Task: Create a due date automation trigger when advanced on, 2 working days after a card is due add dates due in between 1 and 5 working days at 11:00 AM.
Action: Mouse moved to (972, 84)
Screenshot: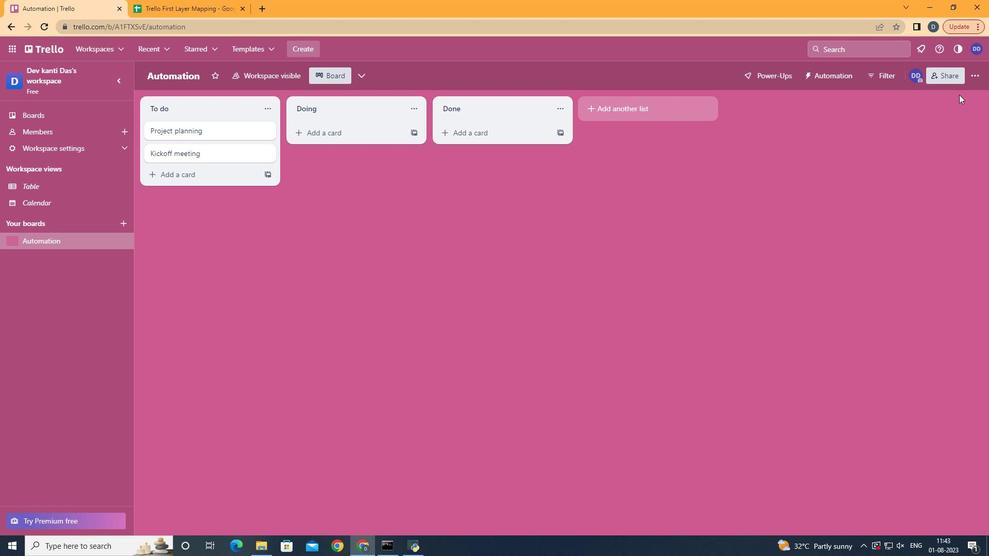 
Action: Mouse pressed left at (972, 84)
Screenshot: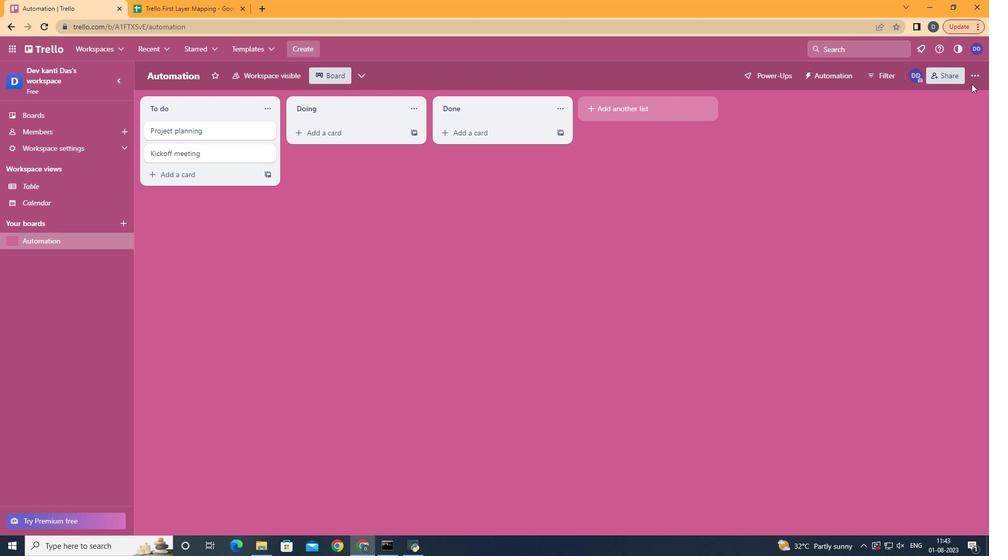 
Action: Mouse moved to (972, 77)
Screenshot: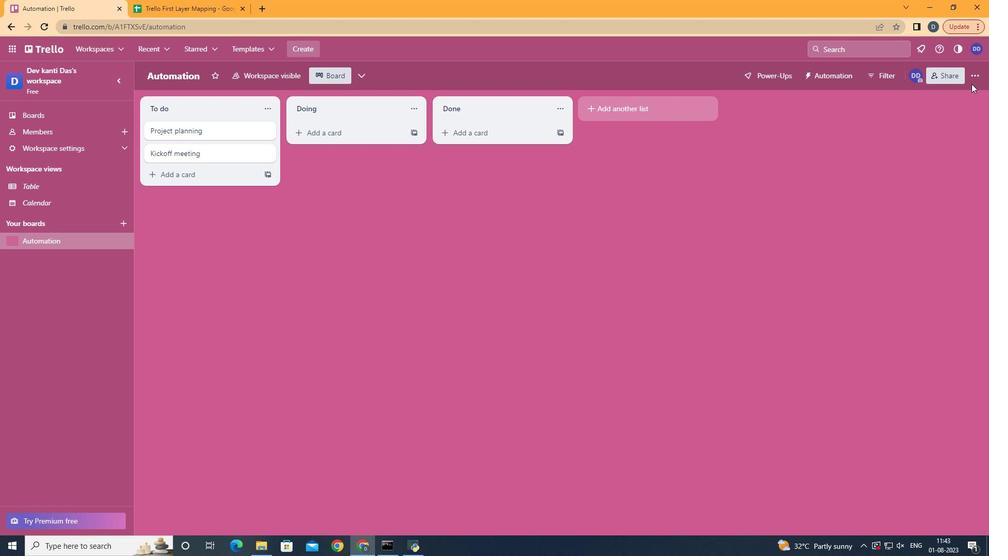 
Action: Mouse pressed left at (972, 77)
Screenshot: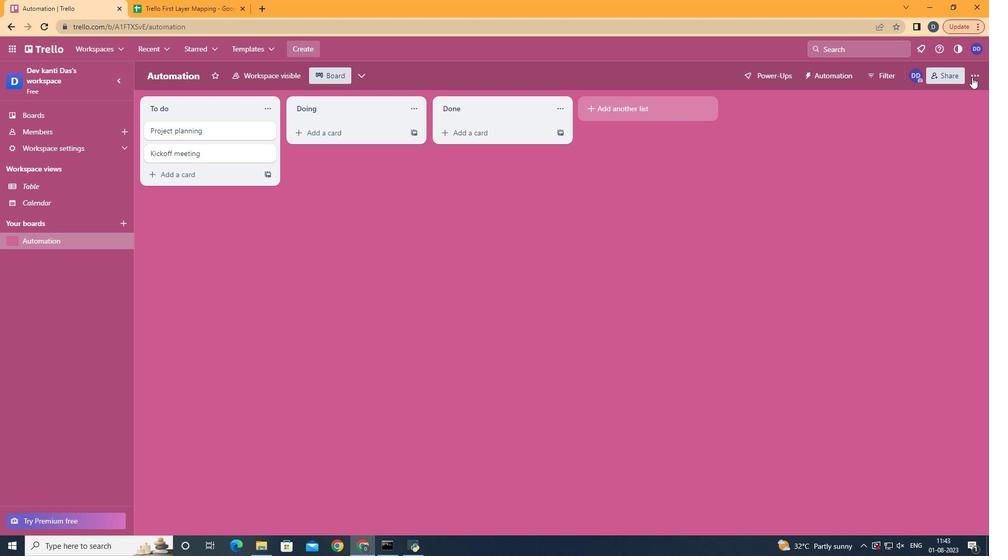 
Action: Mouse moved to (914, 205)
Screenshot: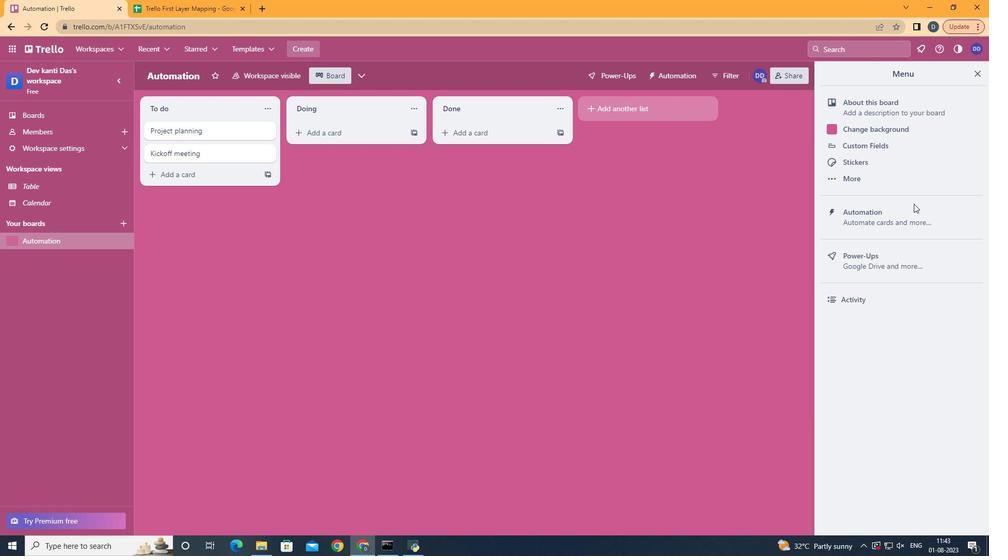 
Action: Mouse pressed left at (914, 205)
Screenshot: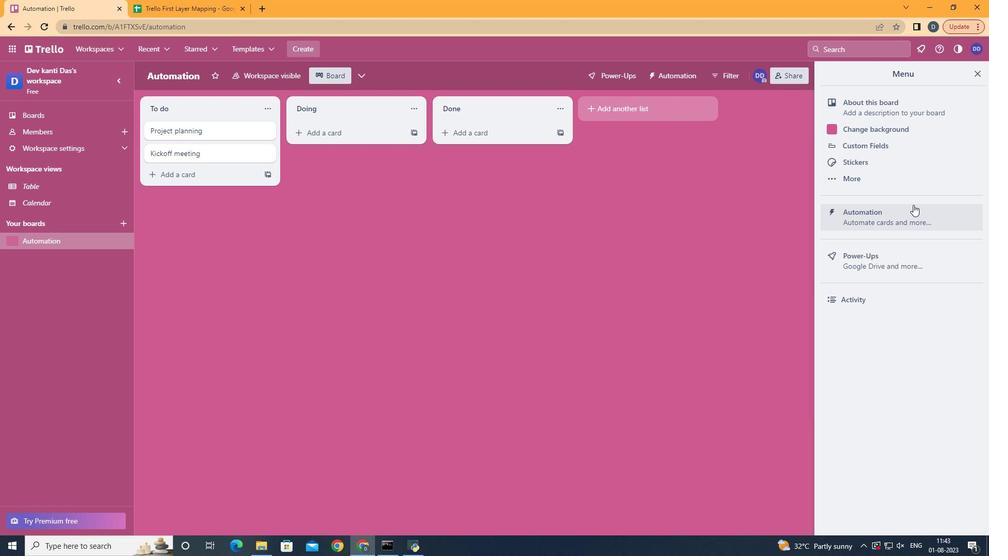 
Action: Mouse moved to (202, 205)
Screenshot: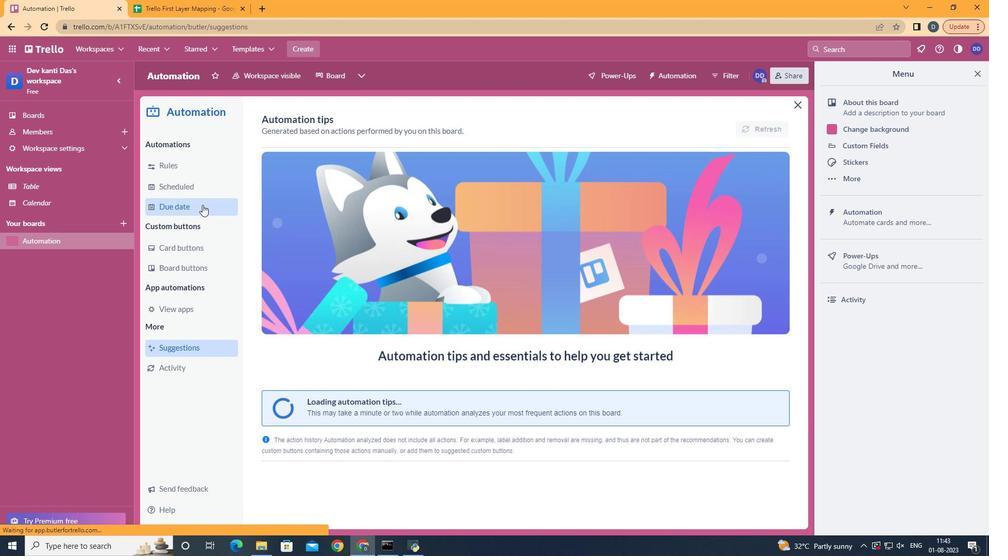 
Action: Mouse pressed left at (202, 205)
Screenshot: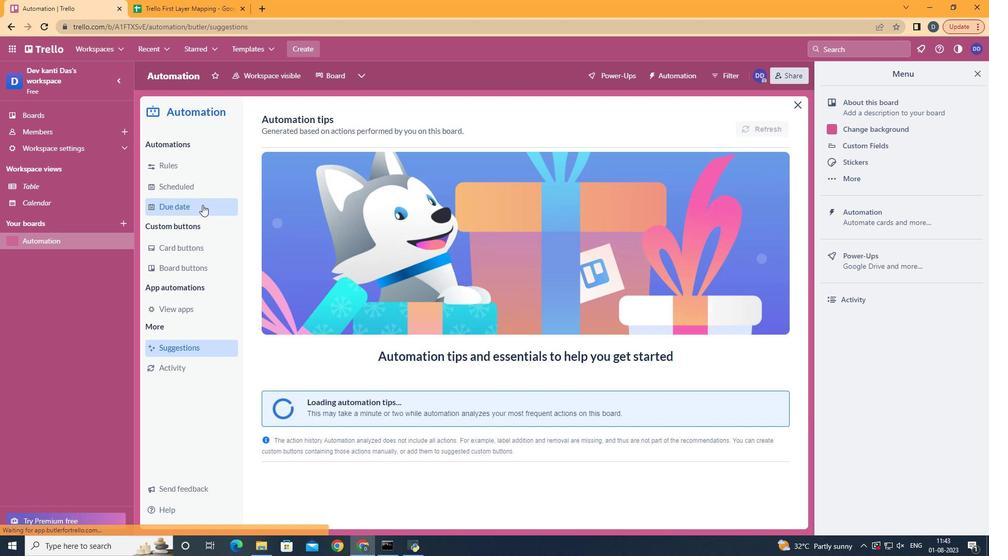 
Action: Mouse moved to (741, 119)
Screenshot: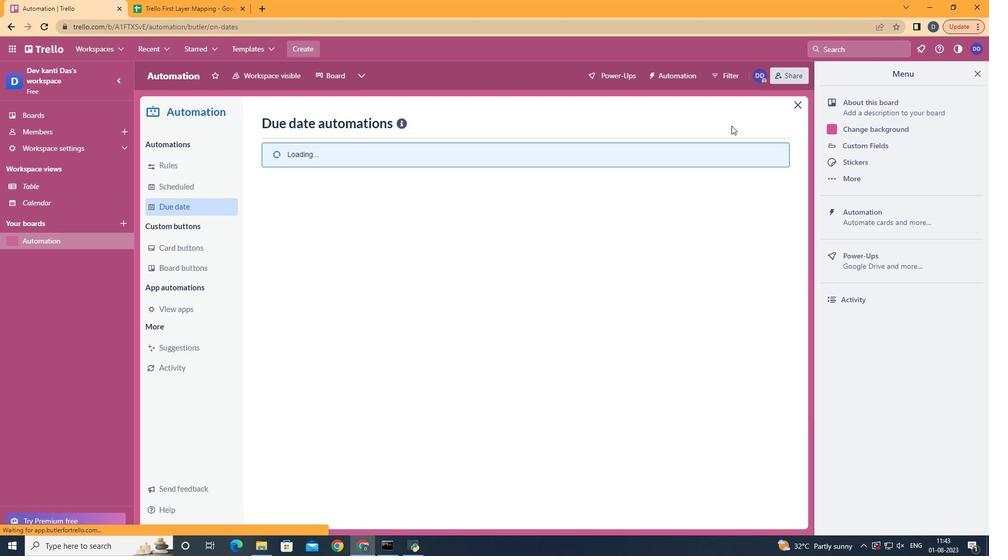
Action: Mouse pressed left at (741, 119)
Screenshot: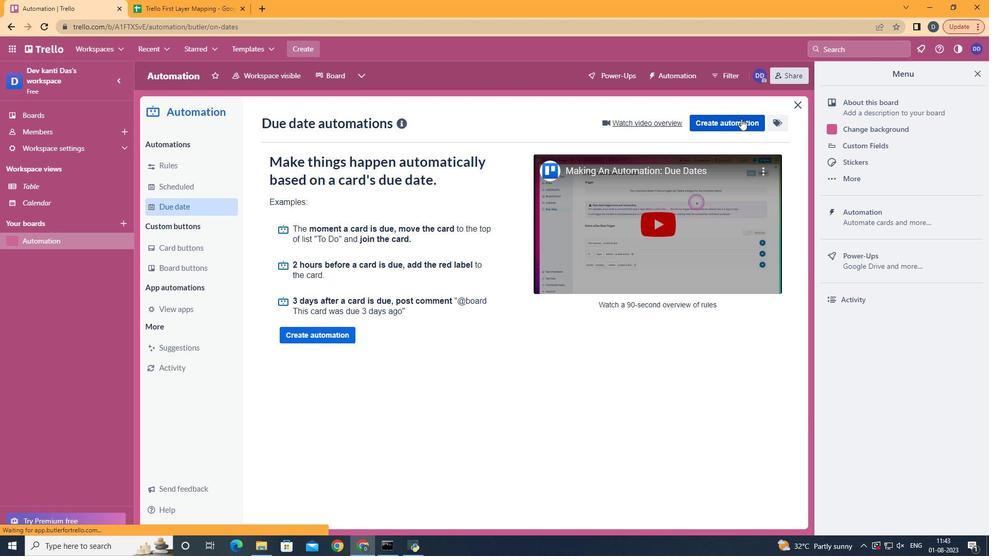 
Action: Mouse moved to (563, 225)
Screenshot: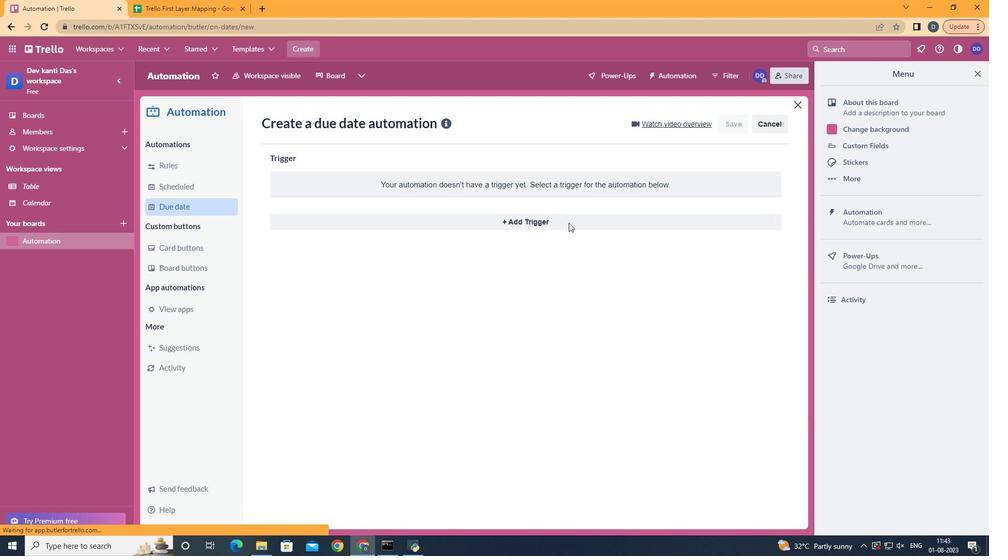 
Action: Mouse pressed left at (563, 225)
Screenshot: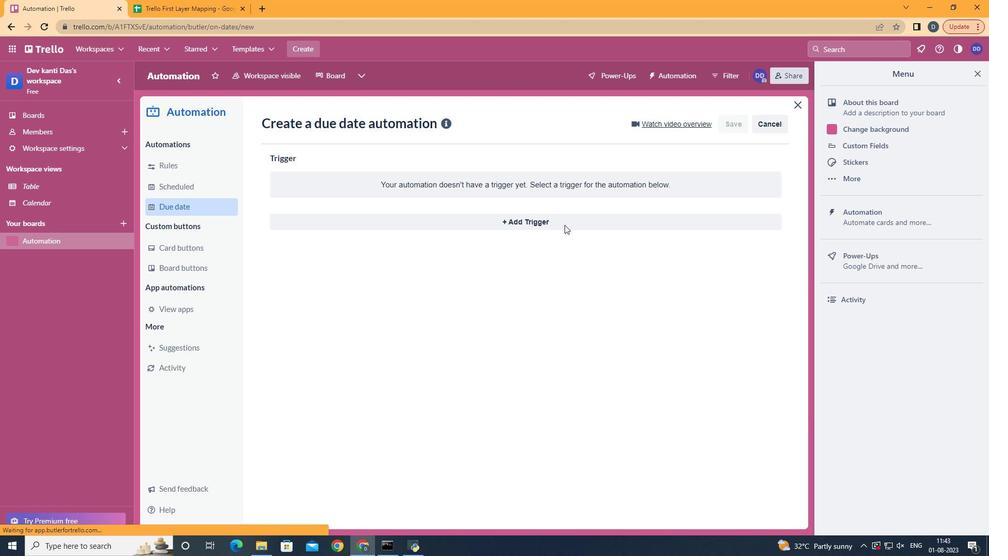 
Action: Mouse moved to (331, 416)
Screenshot: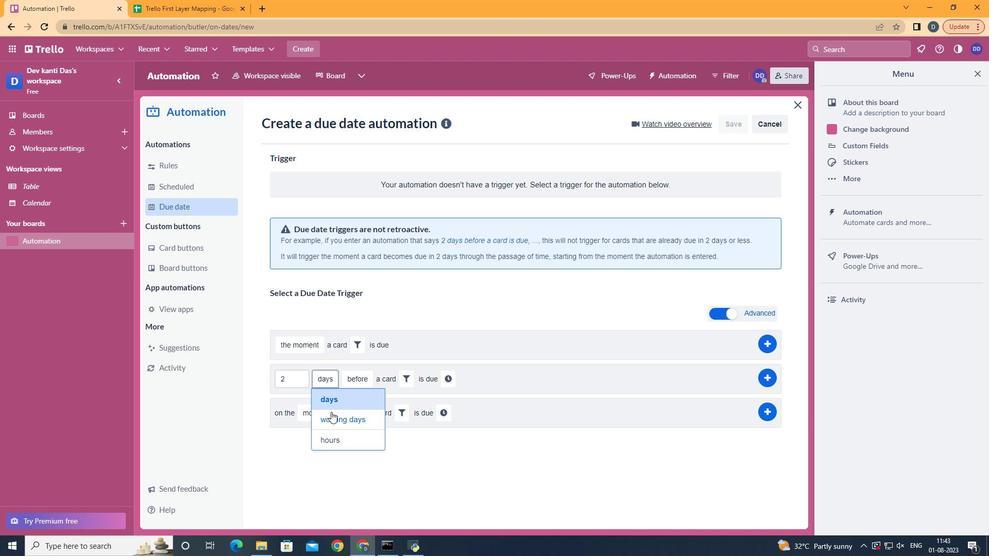 
Action: Mouse pressed left at (331, 416)
Screenshot: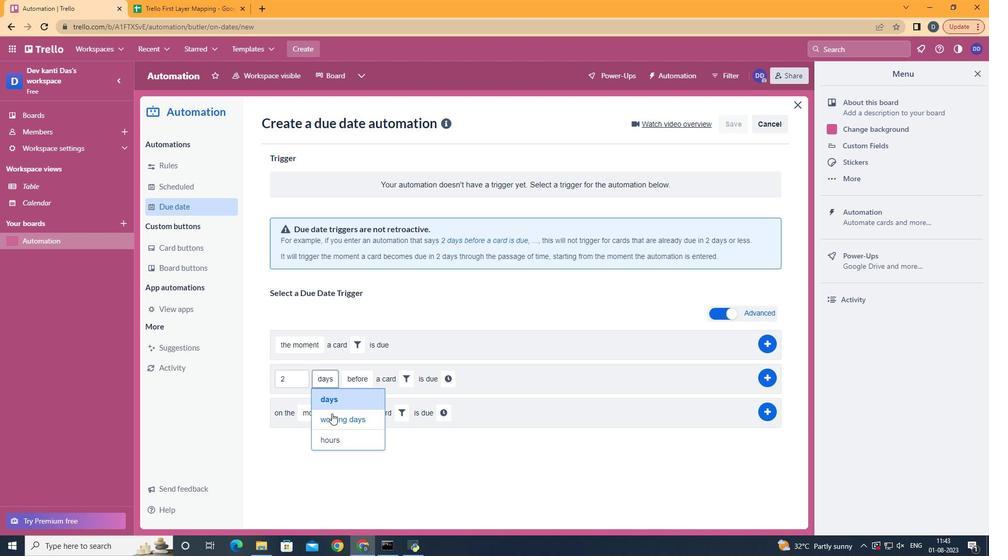 
Action: Mouse moved to (391, 425)
Screenshot: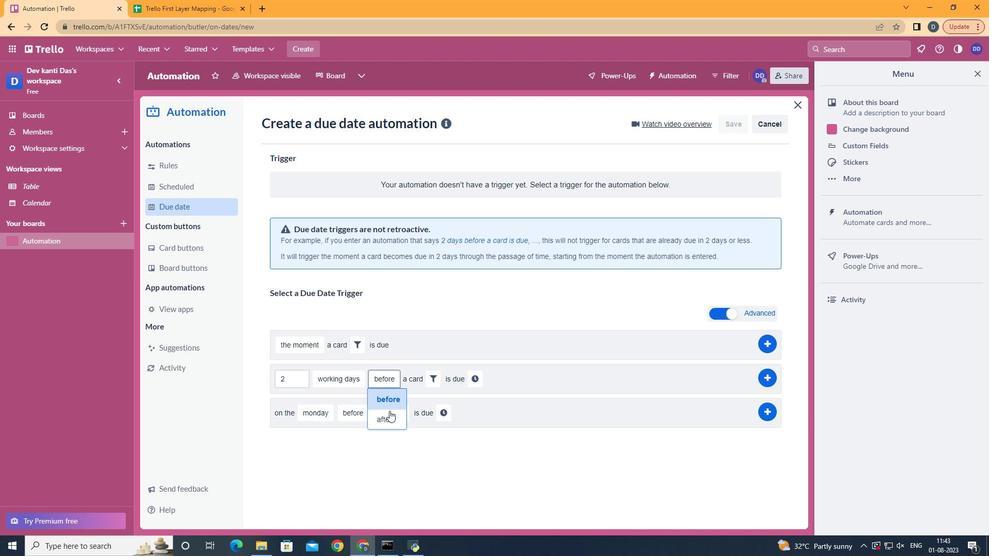 
Action: Mouse pressed left at (391, 425)
Screenshot: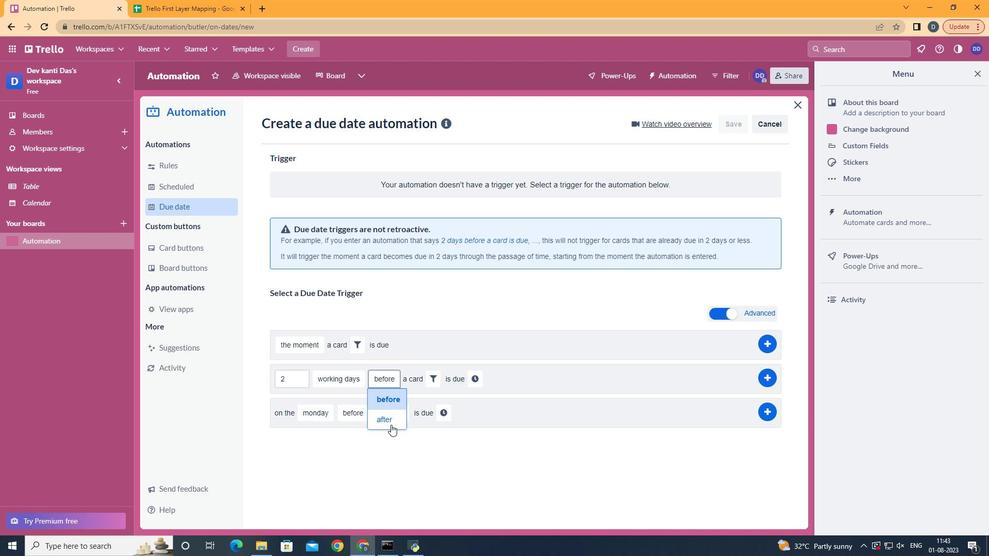 
Action: Mouse moved to (430, 382)
Screenshot: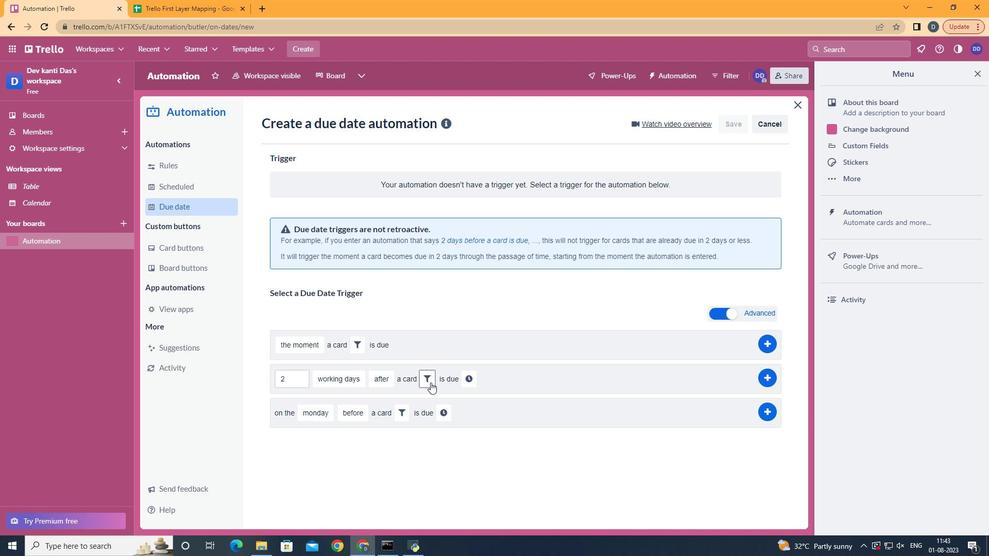 
Action: Mouse pressed left at (430, 382)
Screenshot: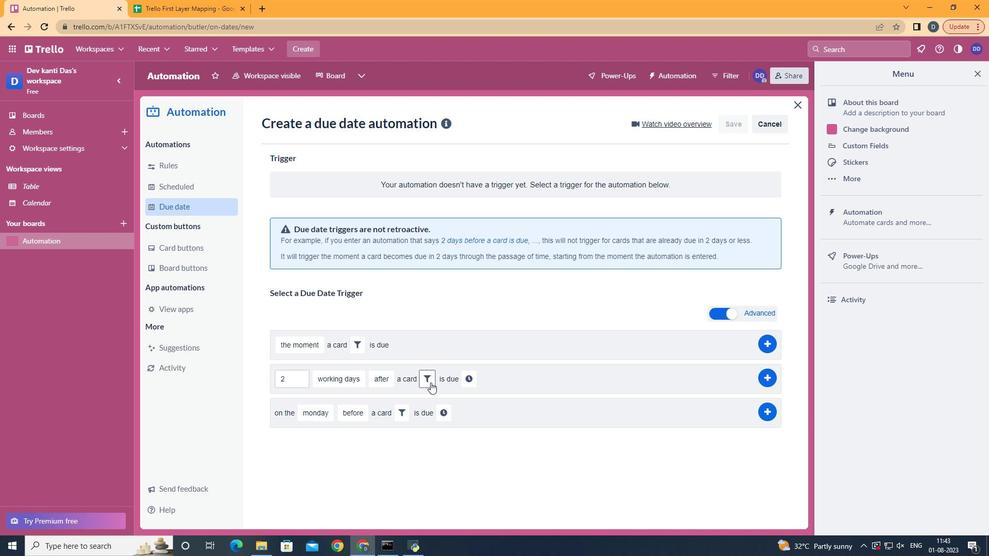 
Action: Mouse moved to (476, 413)
Screenshot: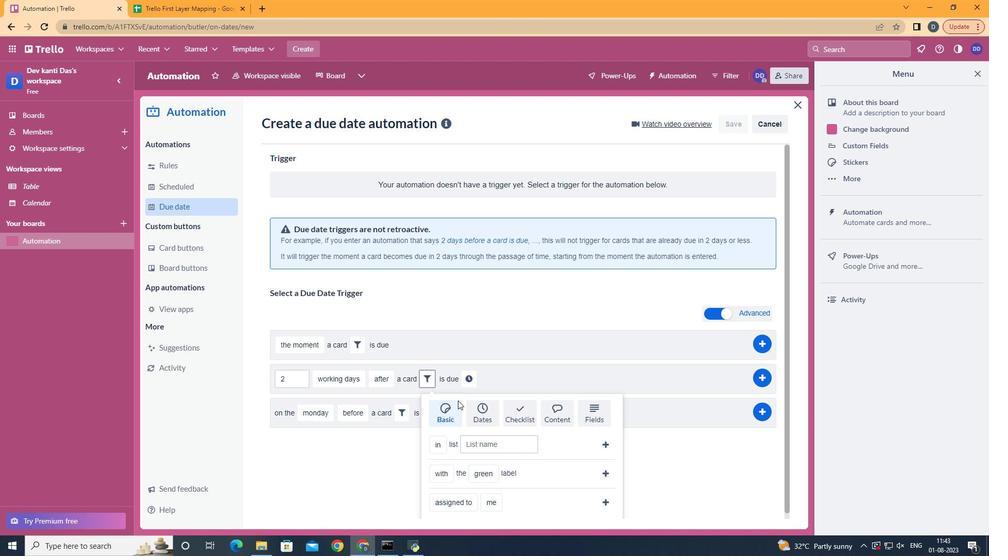 
Action: Mouse pressed left at (476, 413)
Screenshot: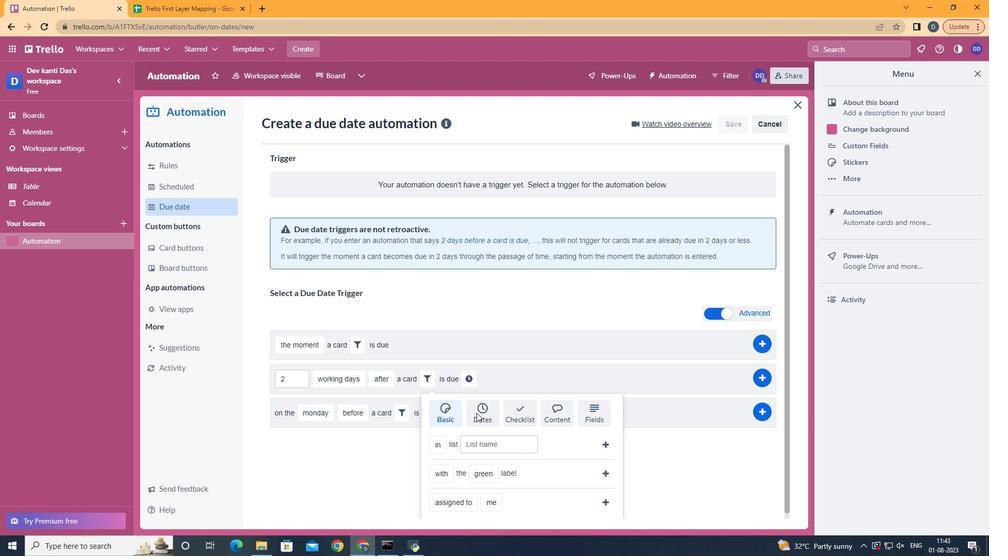 
Action: Mouse moved to (479, 413)
Screenshot: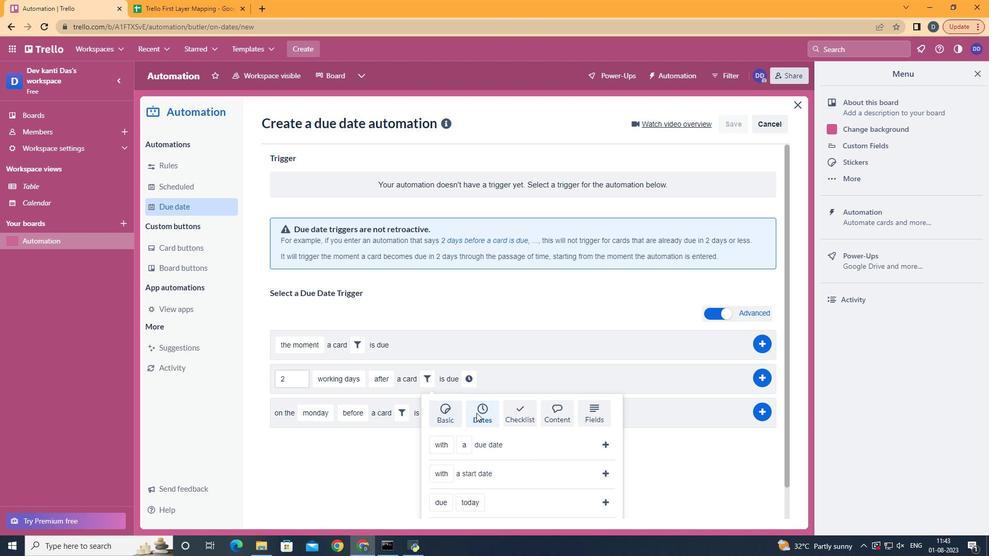 
Action: Mouse scrolled (479, 412) with delta (0, 0)
Screenshot: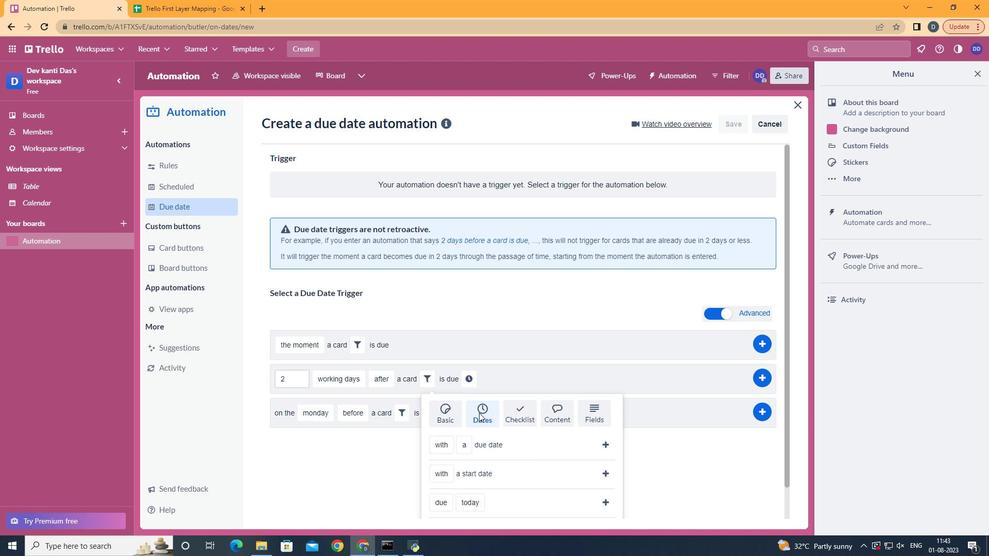 
Action: Mouse scrolled (479, 412) with delta (0, 0)
Screenshot: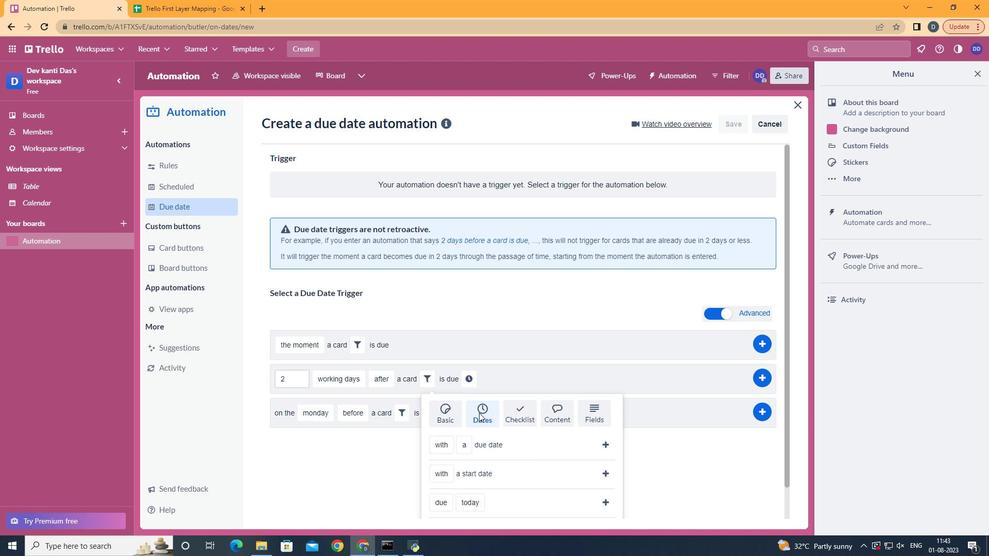 
Action: Mouse scrolled (479, 412) with delta (0, 0)
Screenshot: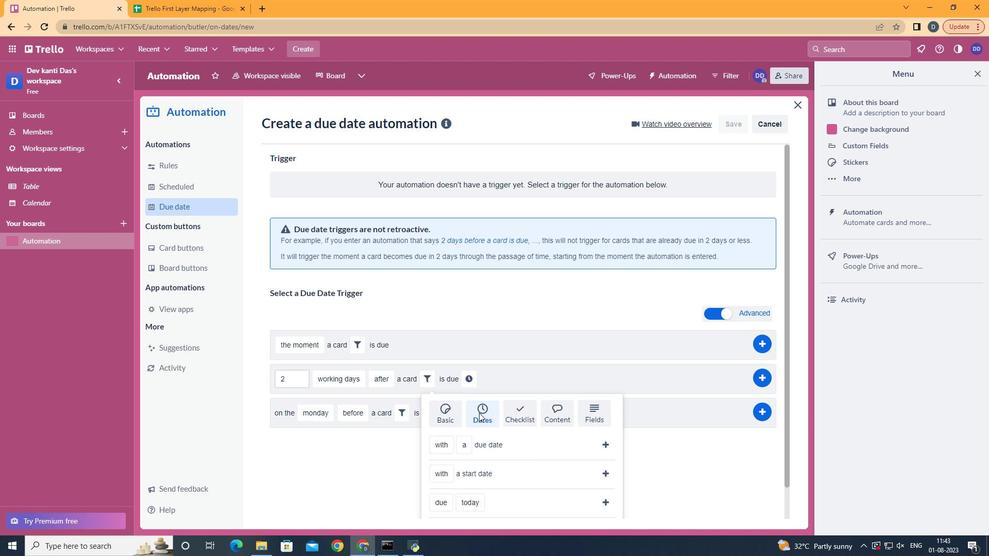 
Action: Mouse scrolled (479, 412) with delta (0, 0)
Screenshot: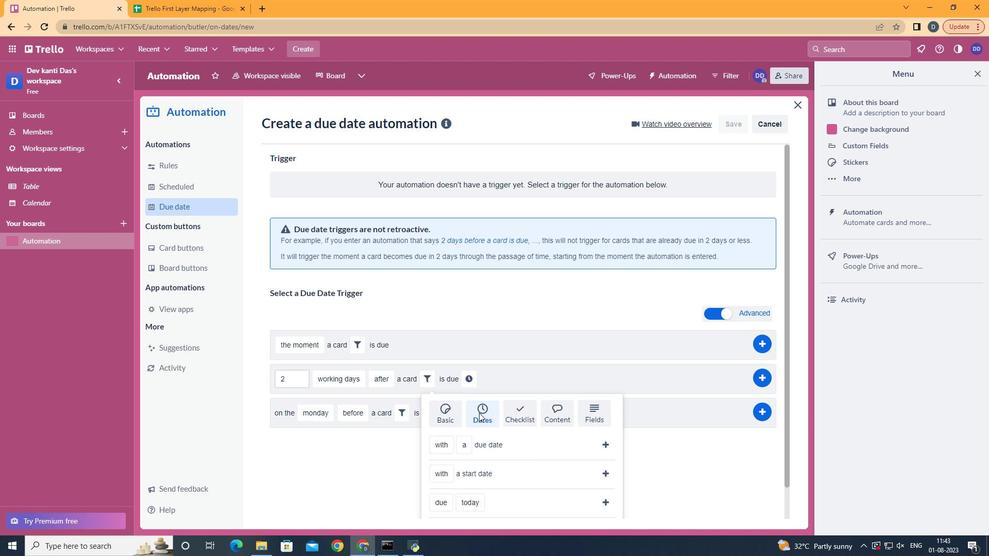
Action: Mouse moved to (489, 478)
Screenshot: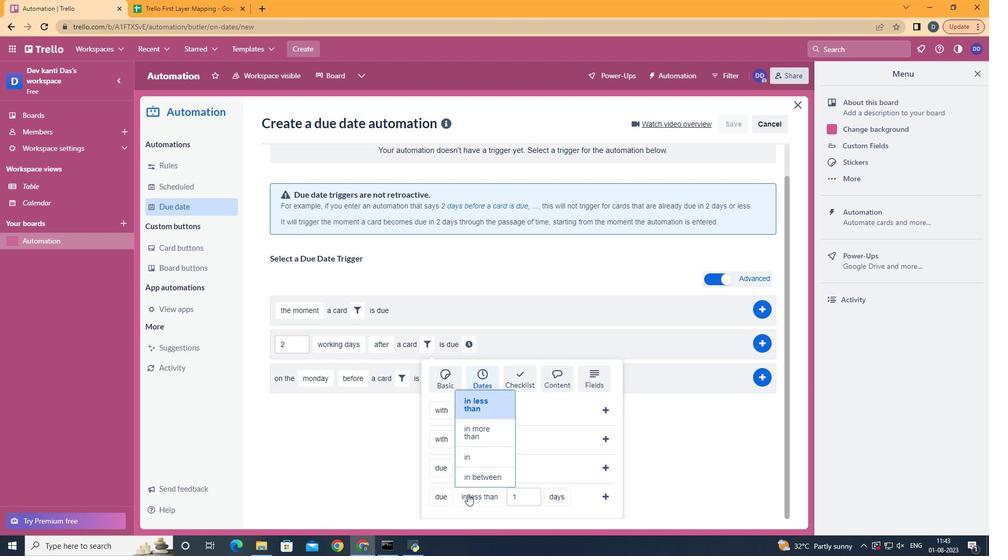 
Action: Mouse pressed left at (489, 478)
Screenshot: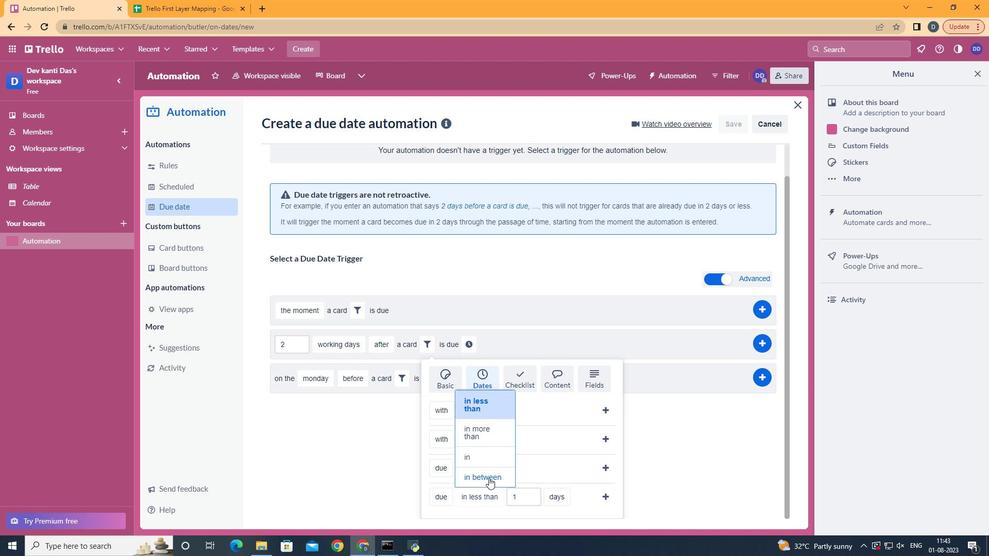 
Action: Mouse moved to (610, 478)
Screenshot: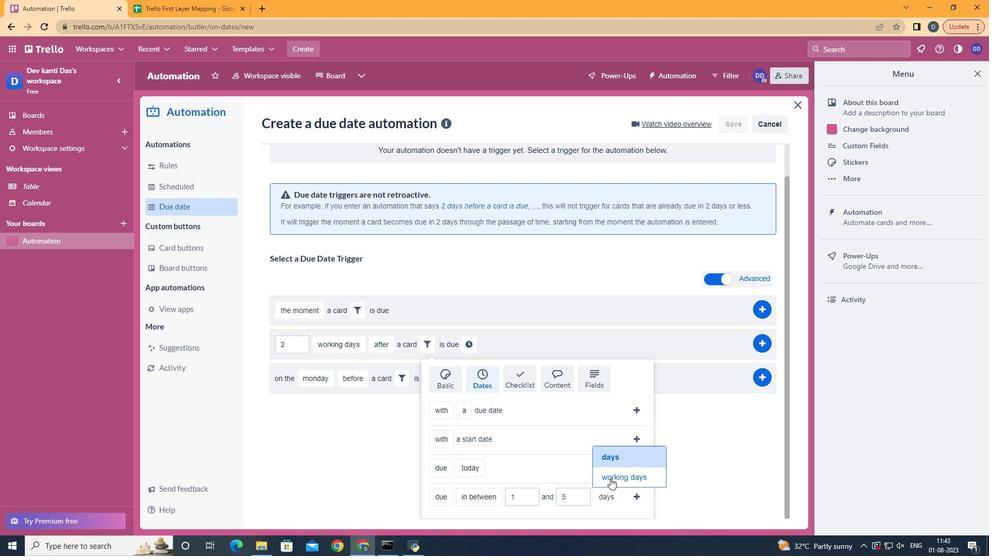 
Action: Mouse pressed left at (610, 478)
Screenshot: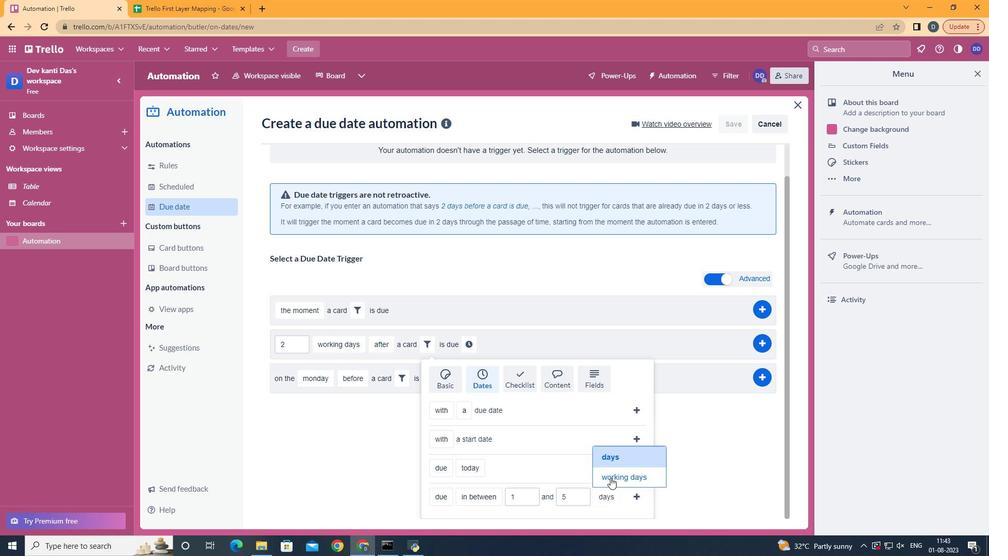 
Action: Mouse moved to (663, 496)
Screenshot: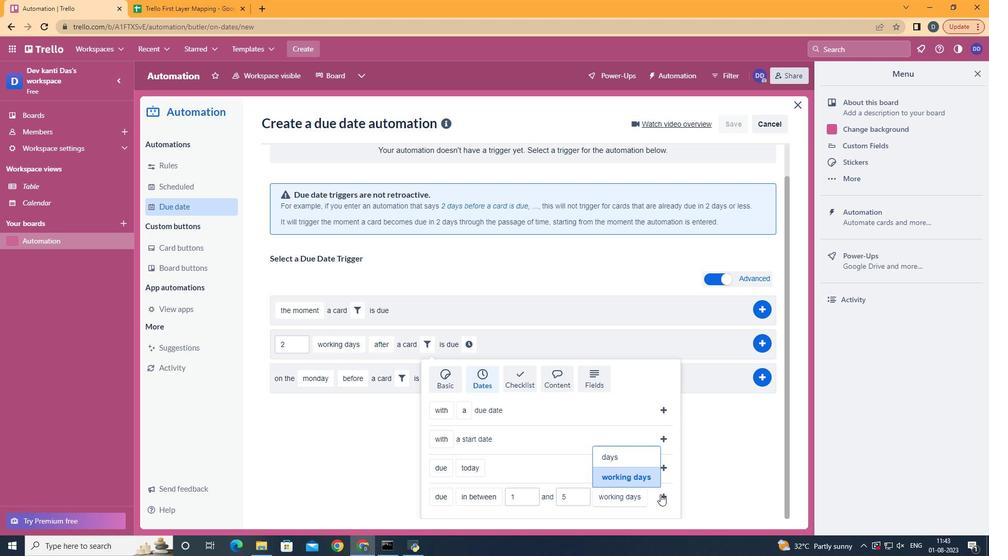 
Action: Mouse pressed left at (663, 496)
Screenshot: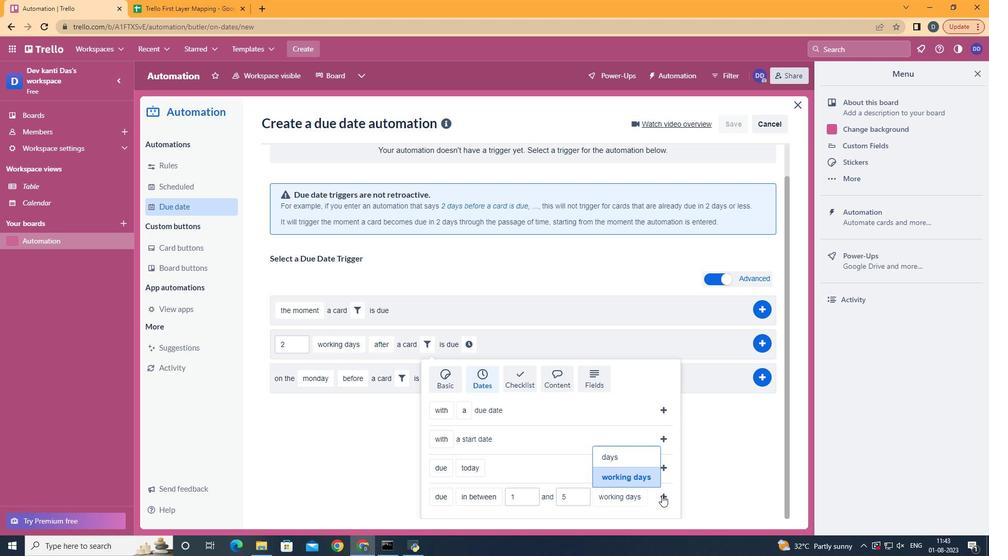 
Action: Mouse moved to (666, 382)
Screenshot: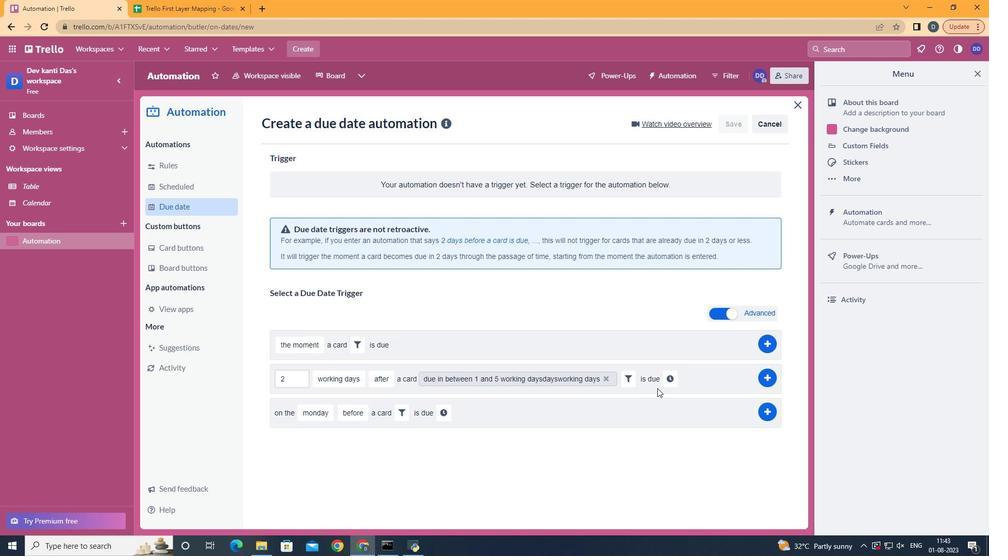 
Action: Mouse pressed left at (666, 382)
Screenshot: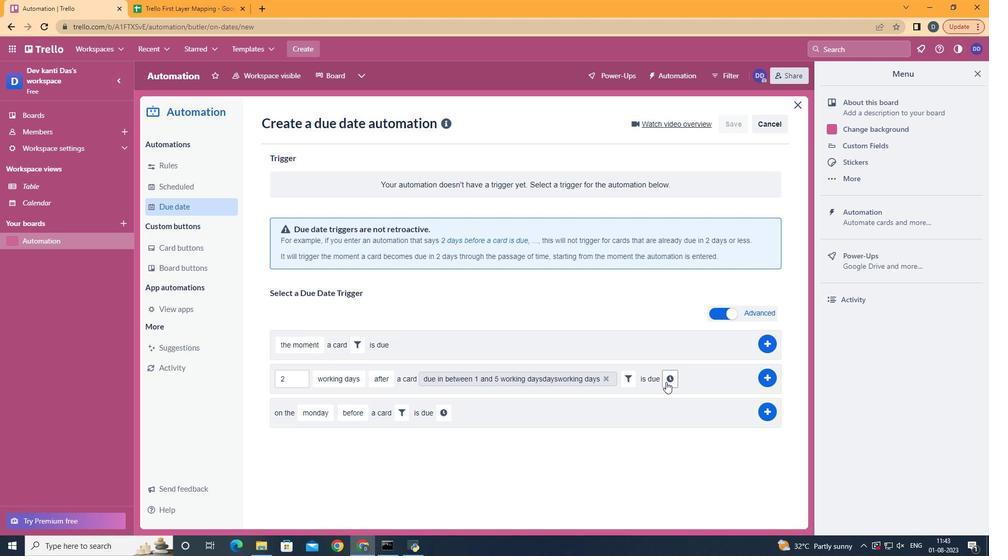 
Action: Mouse moved to (344, 401)
Screenshot: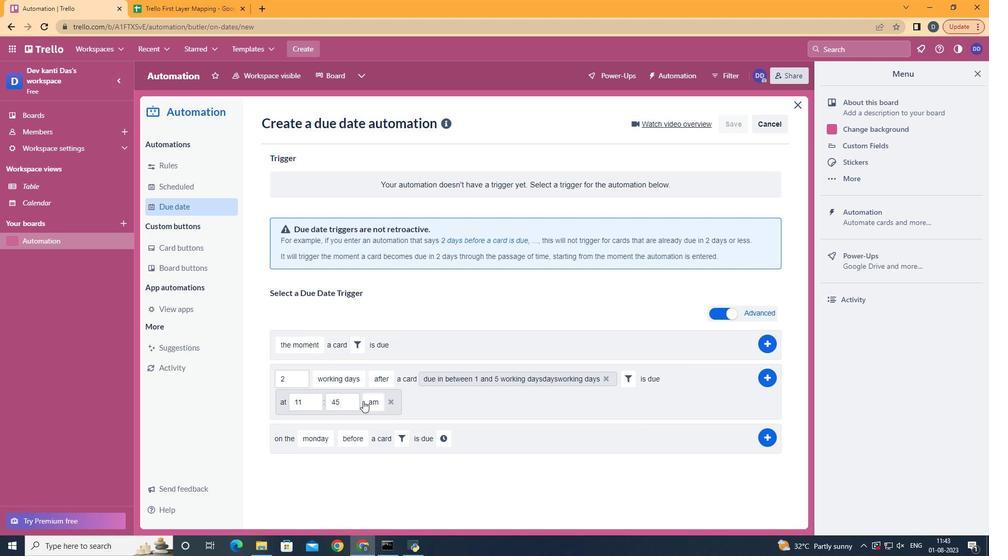 
Action: Mouse pressed left at (344, 401)
Screenshot: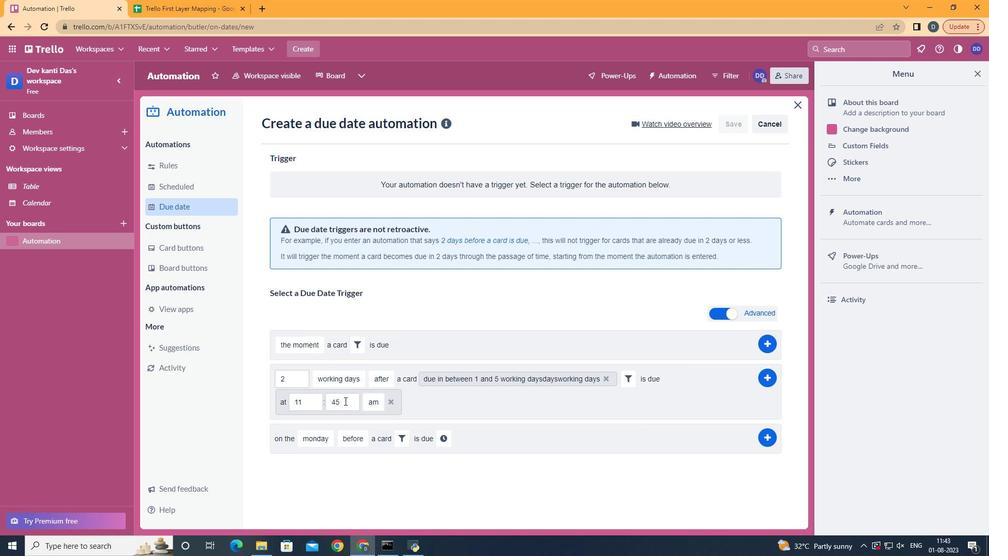 
Action: Mouse moved to (334, 404)
Screenshot: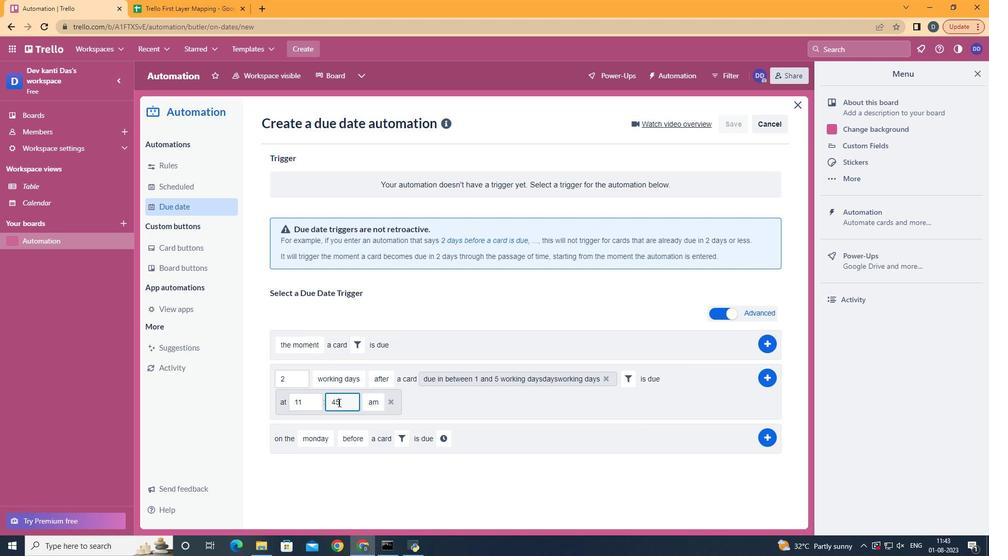 
Action: Key pressed <Key.backspace><Key.backspace>00
Screenshot: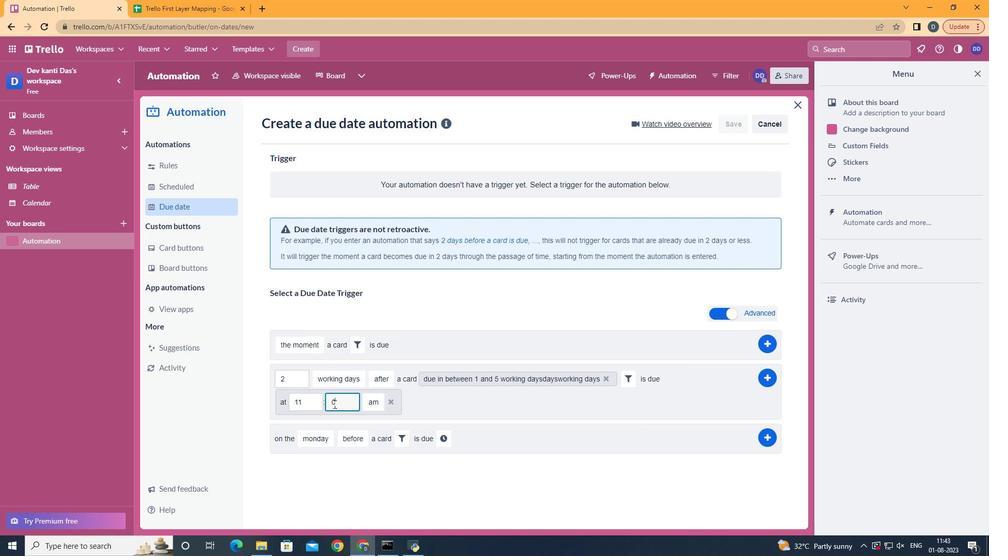
Action: Mouse moved to (773, 371)
Screenshot: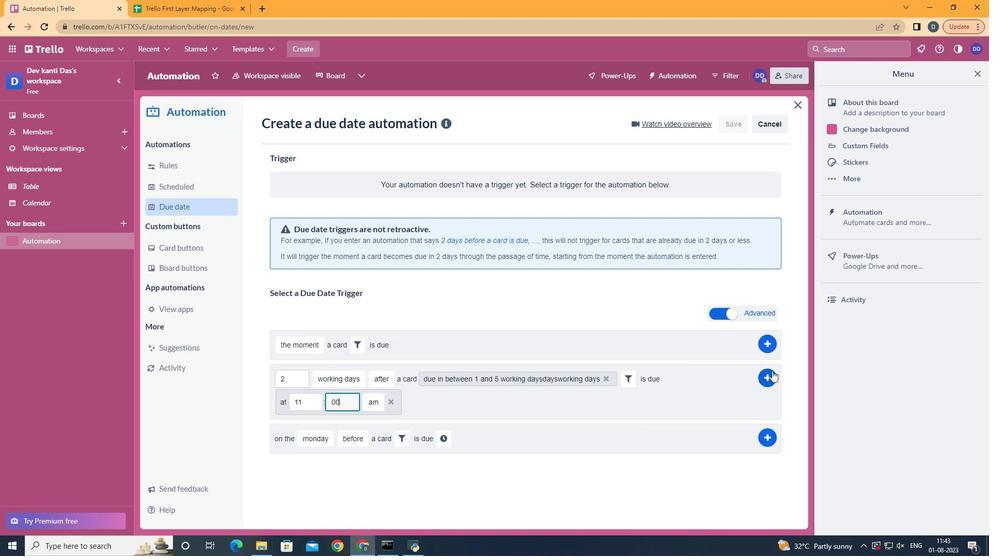 
Action: Mouse pressed left at (773, 371)
Screenshot: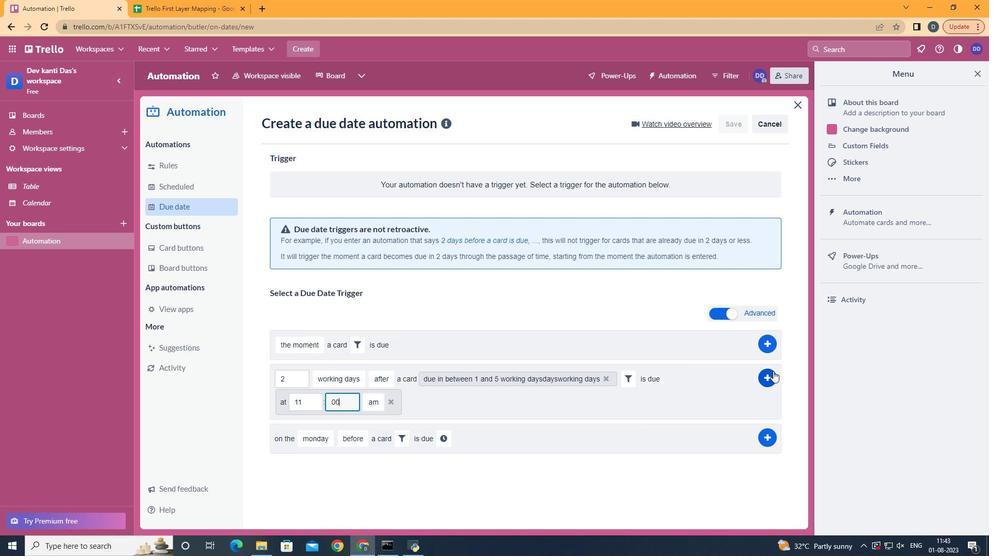 
Action: Mouse moved to (690, 300)
Screenshot: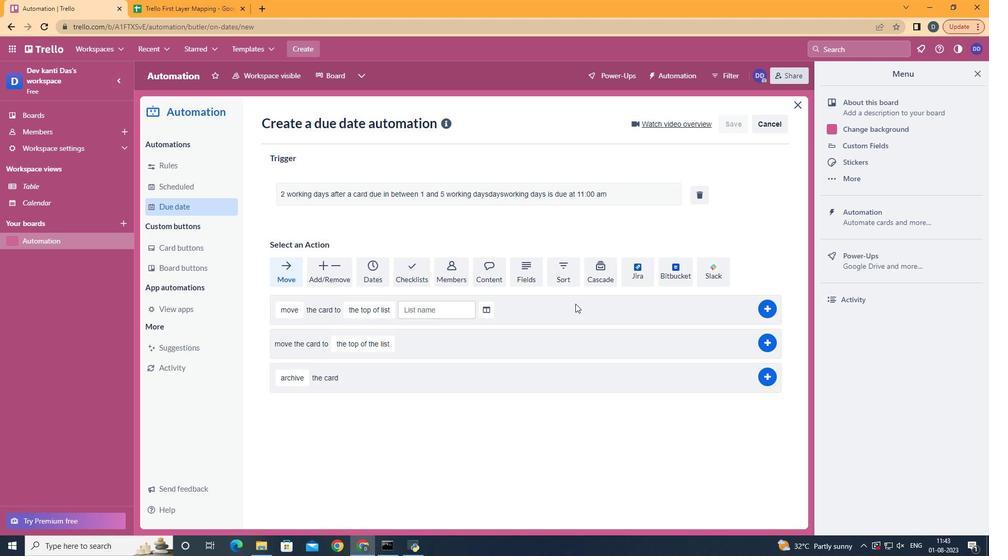 
